 Task: Use the formula "LN" in spreadsheet "Project portfolio".
Action: Mouse moved to (143, 85)
Screenshot: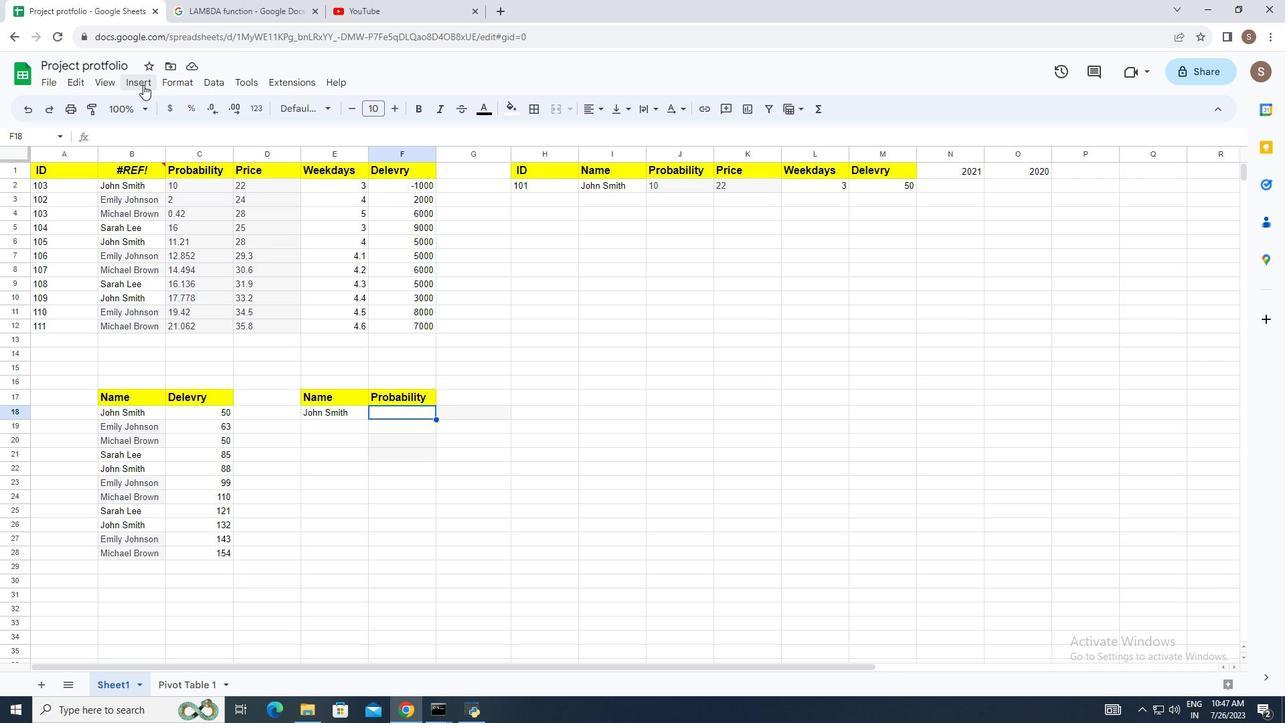 
Action: Mouse pressed left at (143, 85)
Screenshot: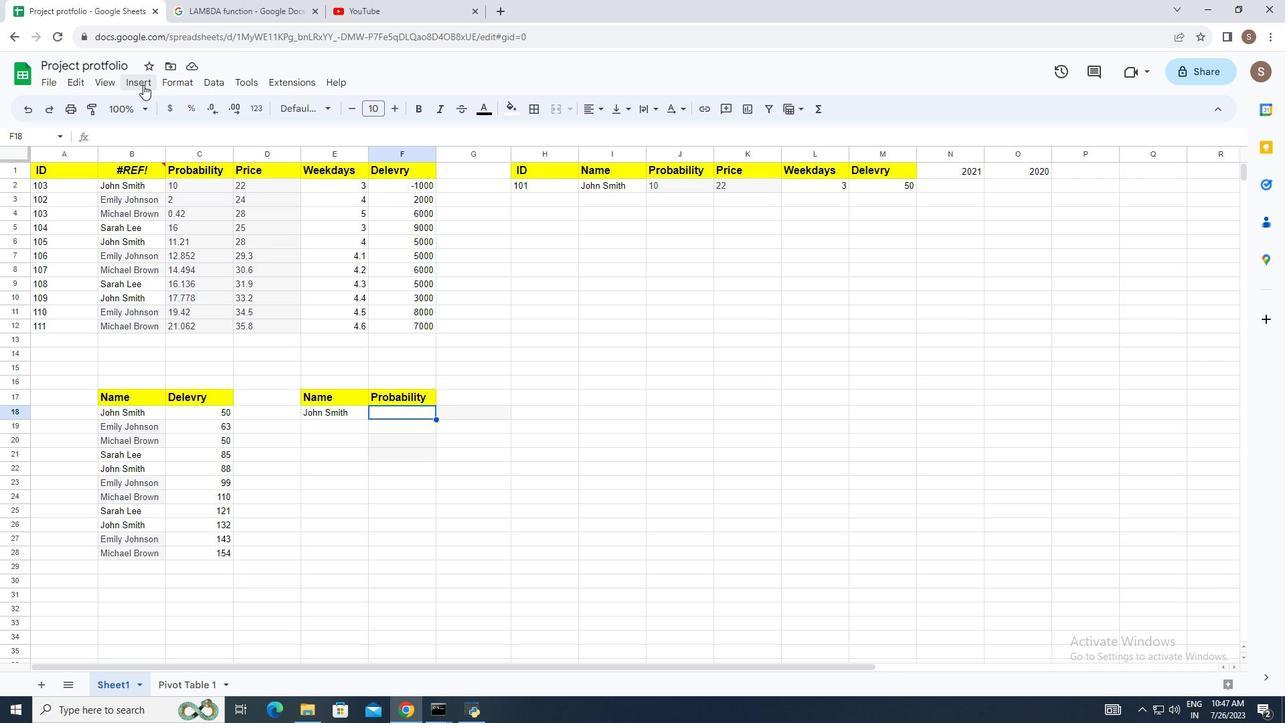 
Action: Mouse moved to (237, 322)
Screenshot: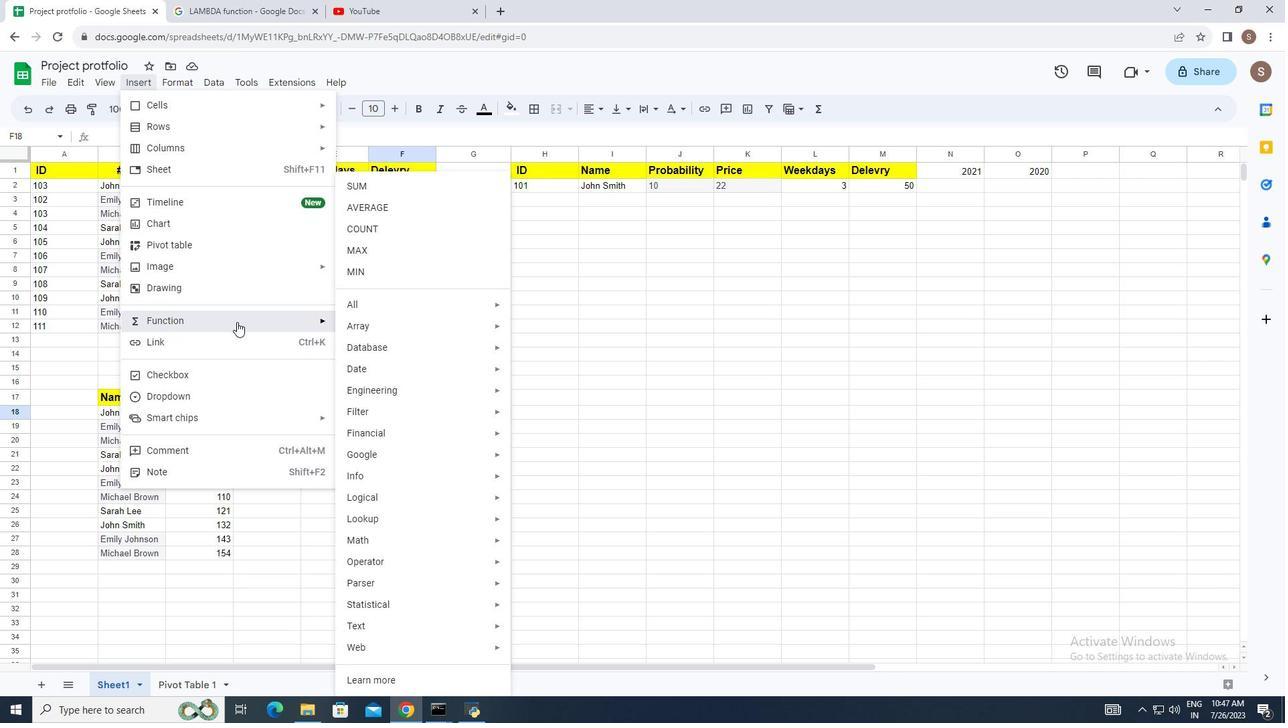 
Action: Mouse pressed left at (237, 322)
Screenshot: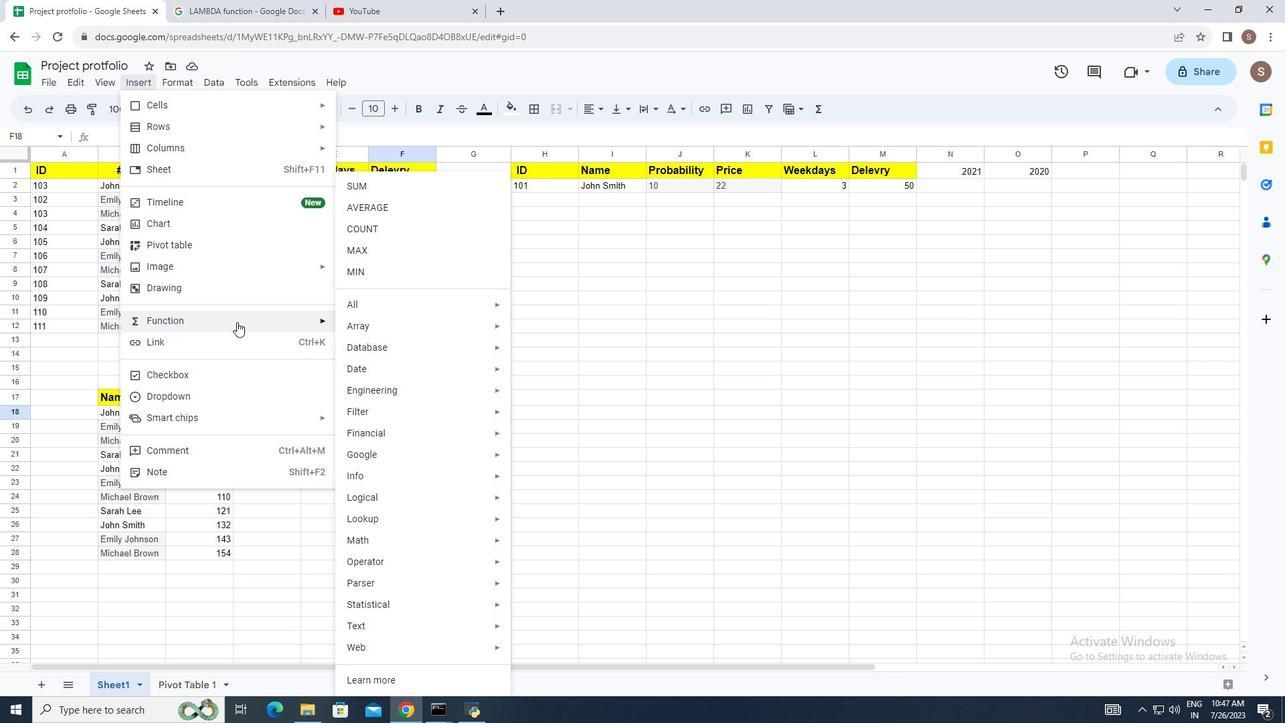 
Action: Mouse moved to (382, 304)
Screenshot: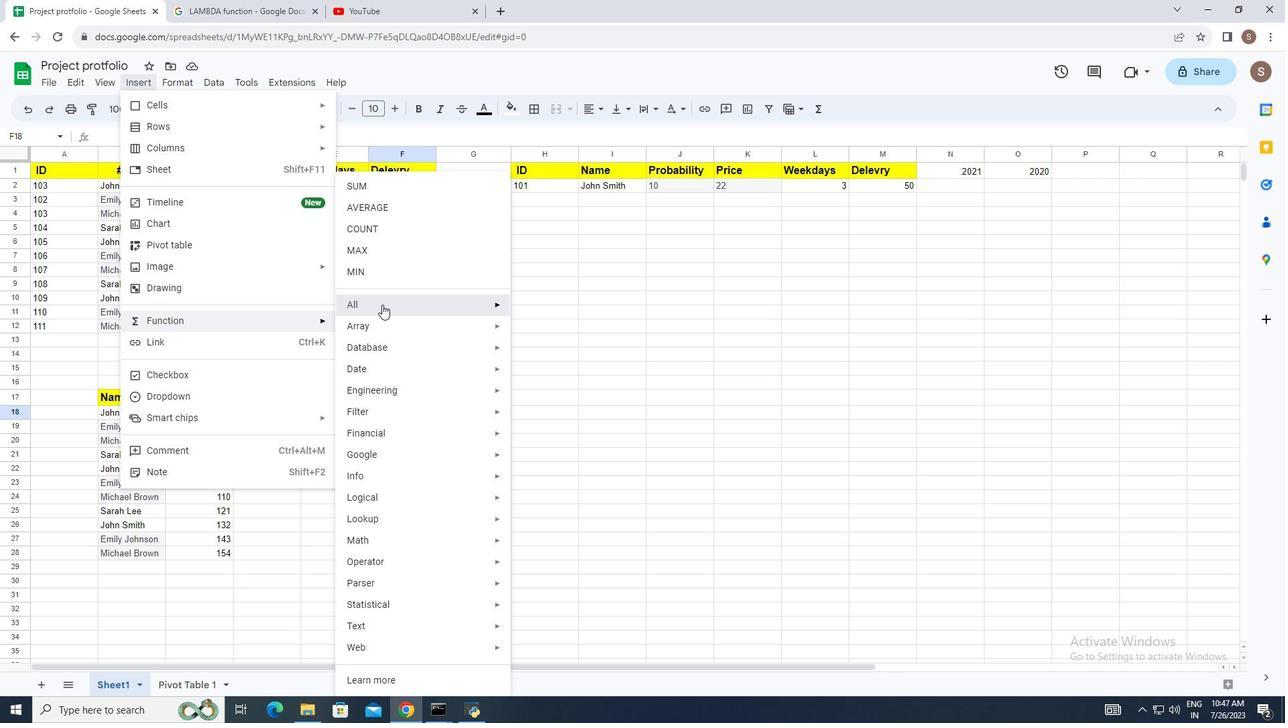 
Action: Mouse pressed left at (382, 304)
Screenshot: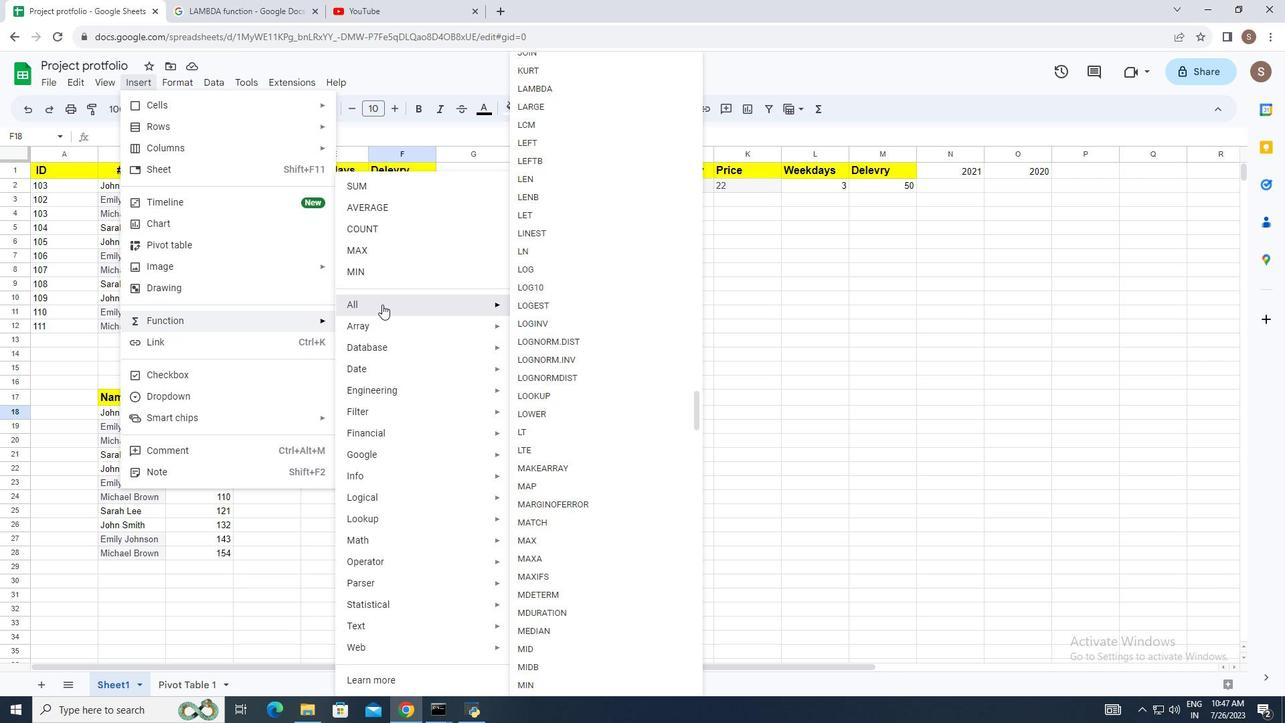 
Action: Mouse moved to (569, 259)
Screenshot: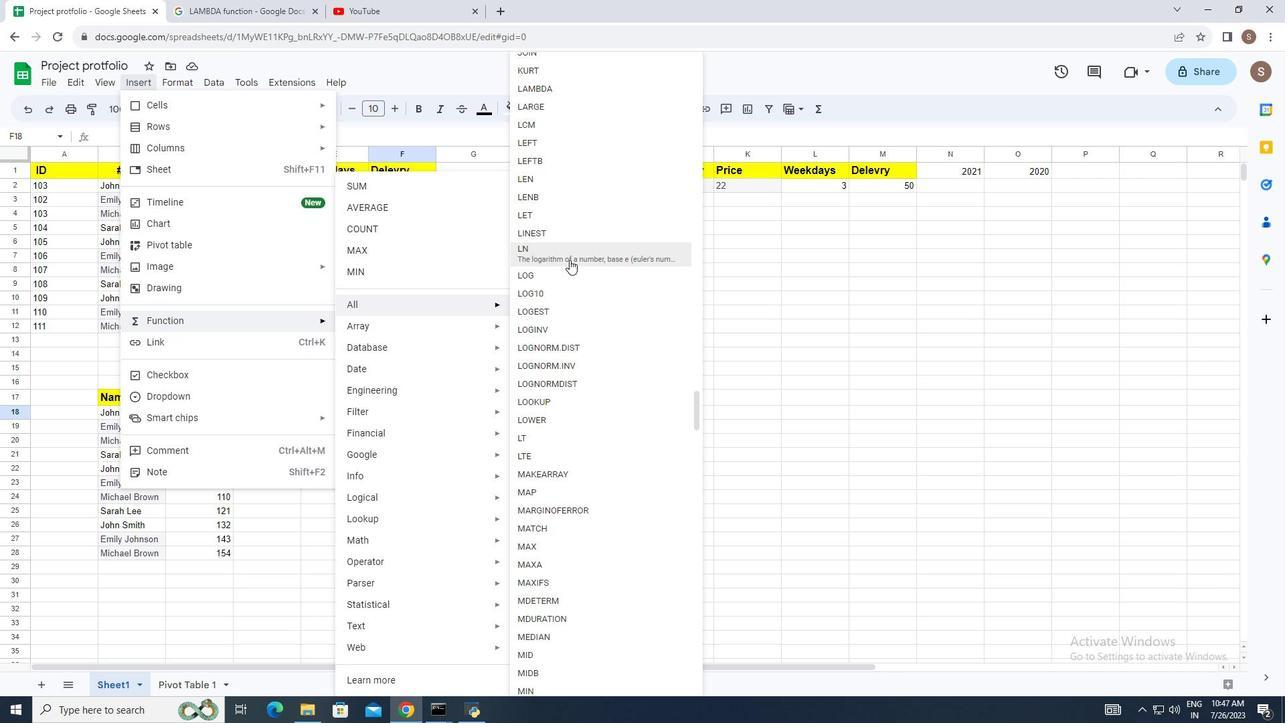 
Action: Mouse pressed left at (569, 259)
Screenshot: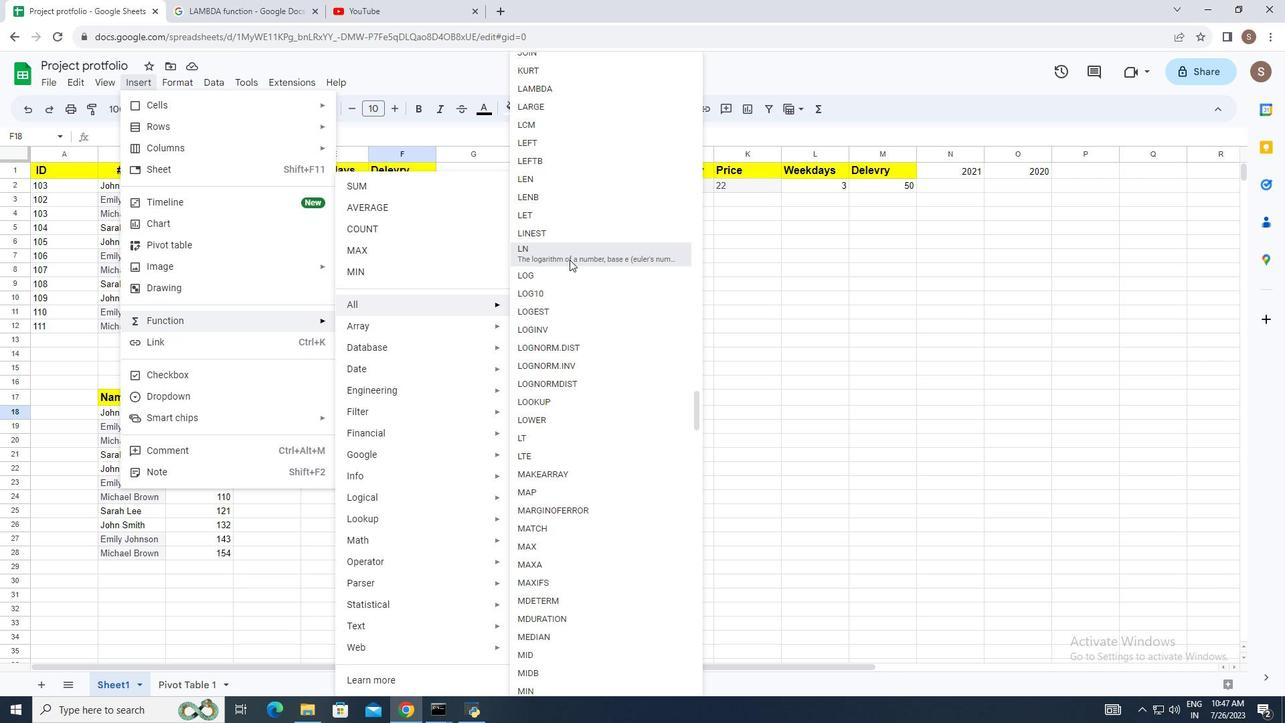 
Action: Mouse moved to (440, 408)
Screenshot: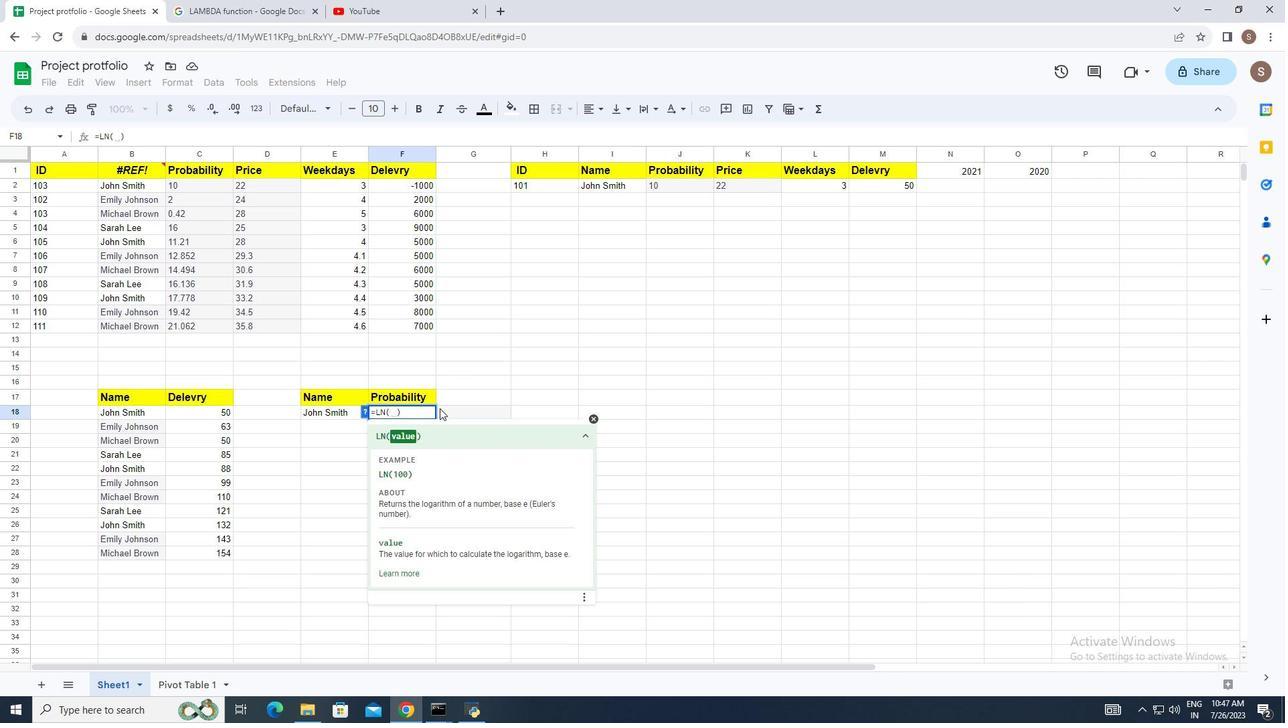 
Action: Key pressed 100<Key.enter>
Screenshot: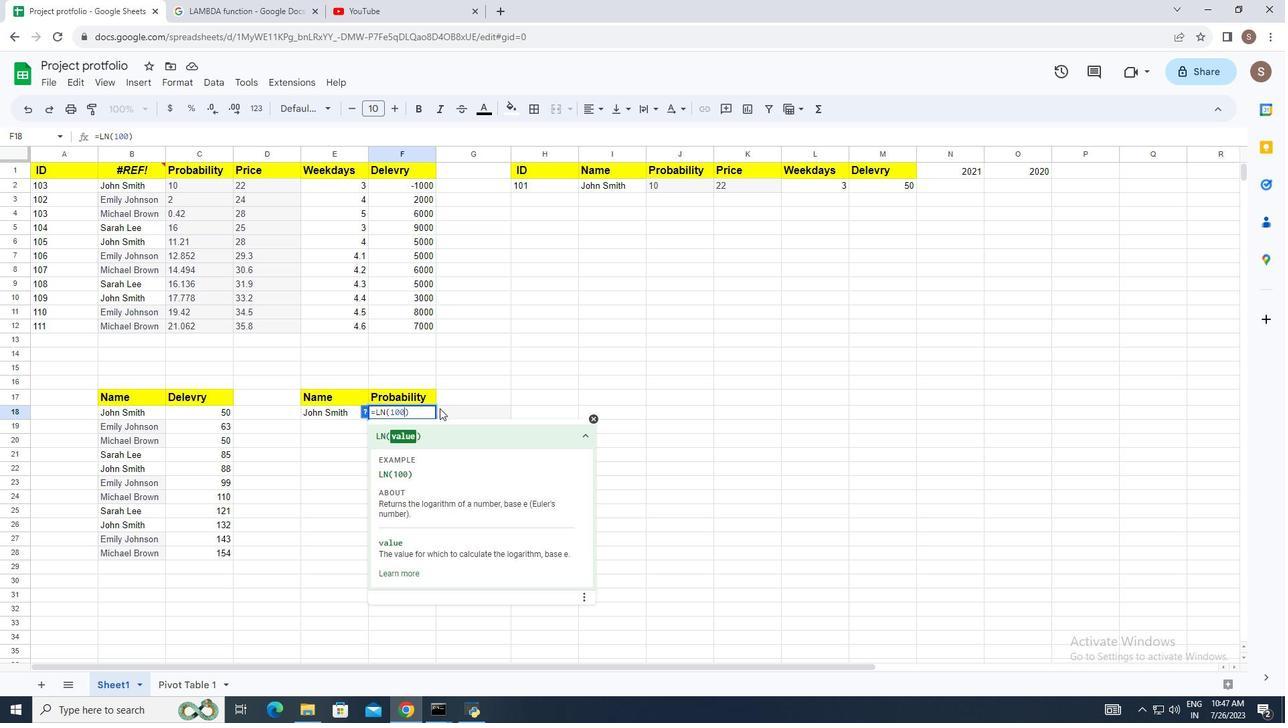 
